 Task: Minimize the Daily Task List in the calendar view.
Action: Mouse moved to (8, 57)
Screenshot: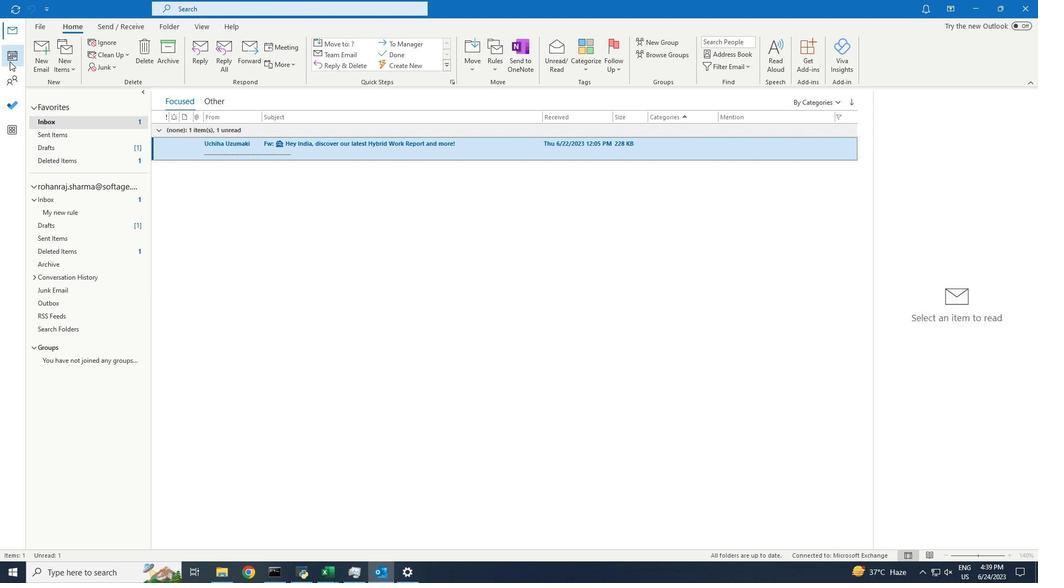 
Action: Mouse pressed left at (8, 57)
Screenshot: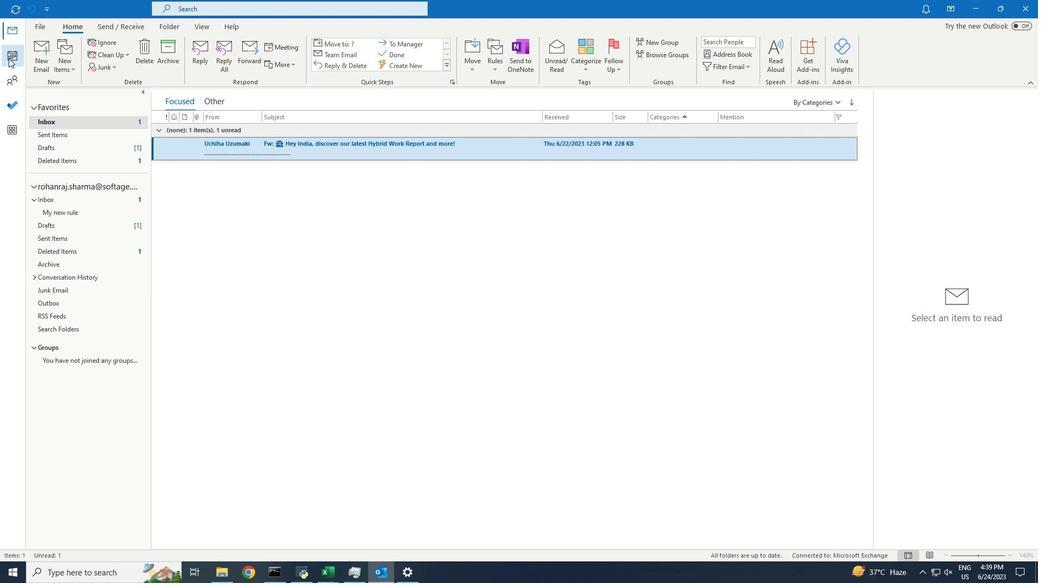 
Action: Mouse moved to (206, 25)
Screenshot: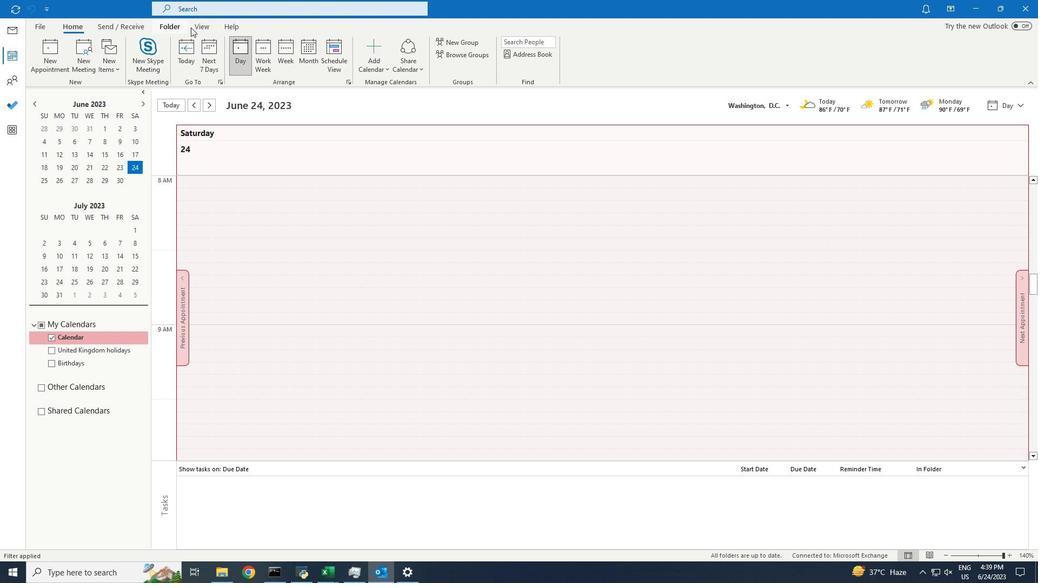 
Action: Mouse pressed left at (206, 25)
Screenshot: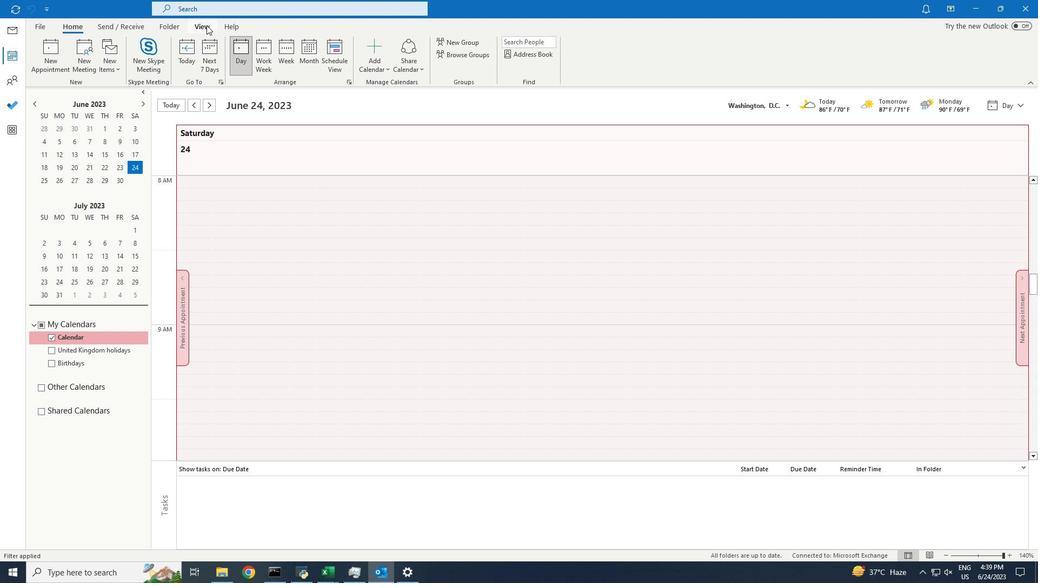 
Action: Mouse moved to (386, 67)
Screenshot: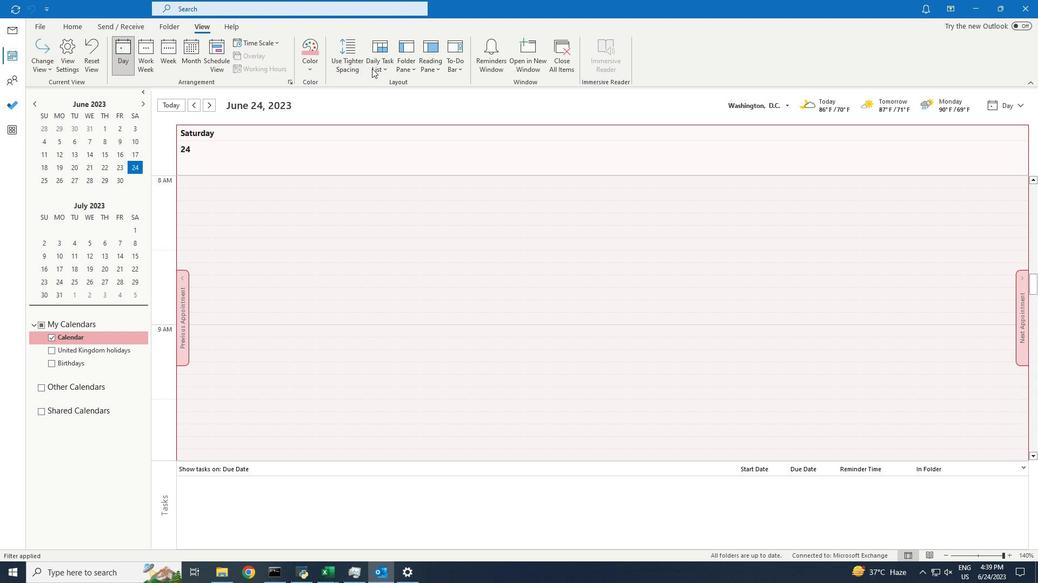 
Action: Mouse pressed left at (386, 67)
Screenshot: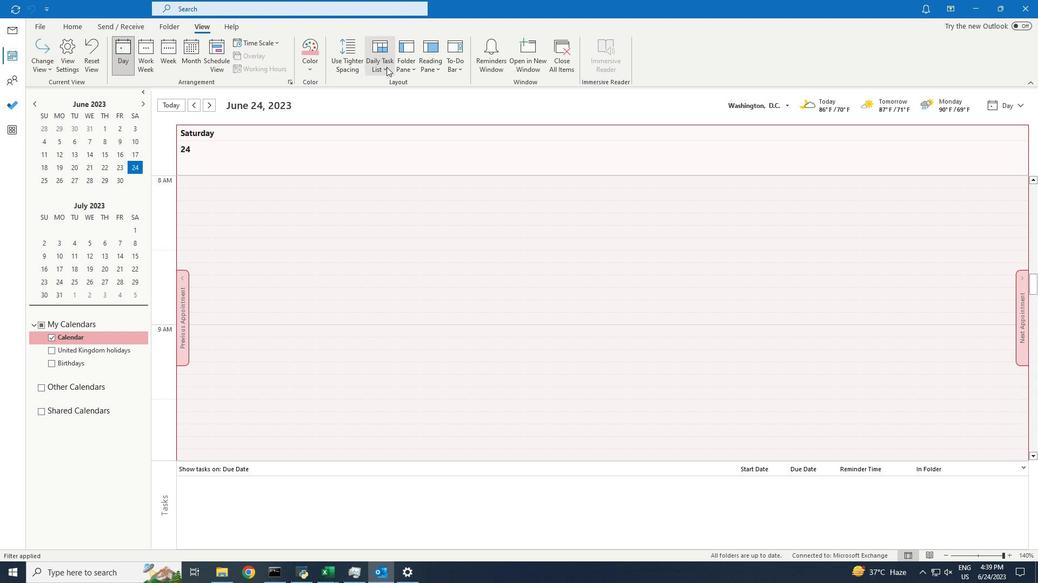 
Action: Mouse moved to (388, 100)
Screenshot: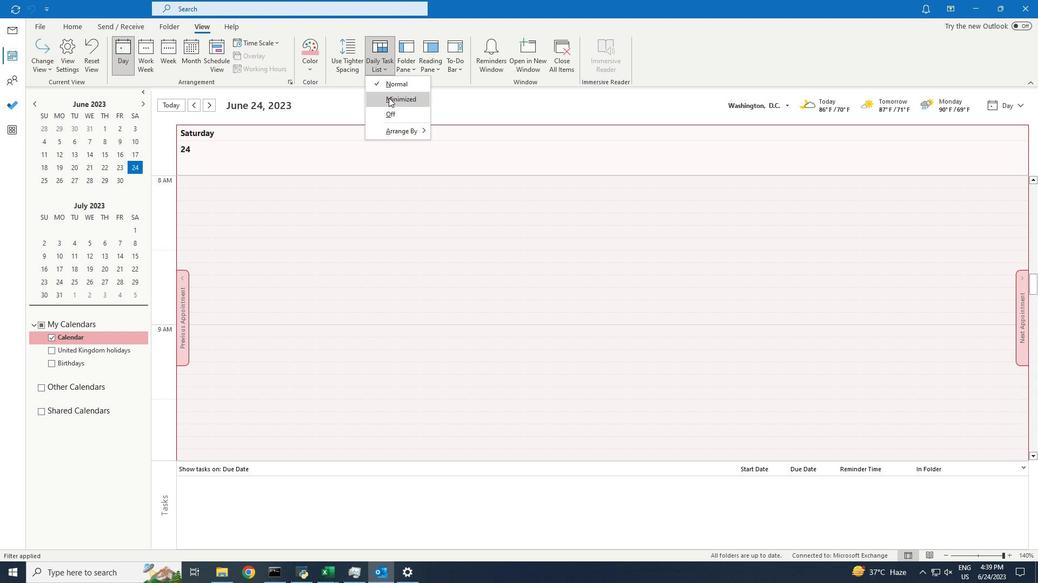 
Action: Mouse pressed left at (388, 100)
Screenshot: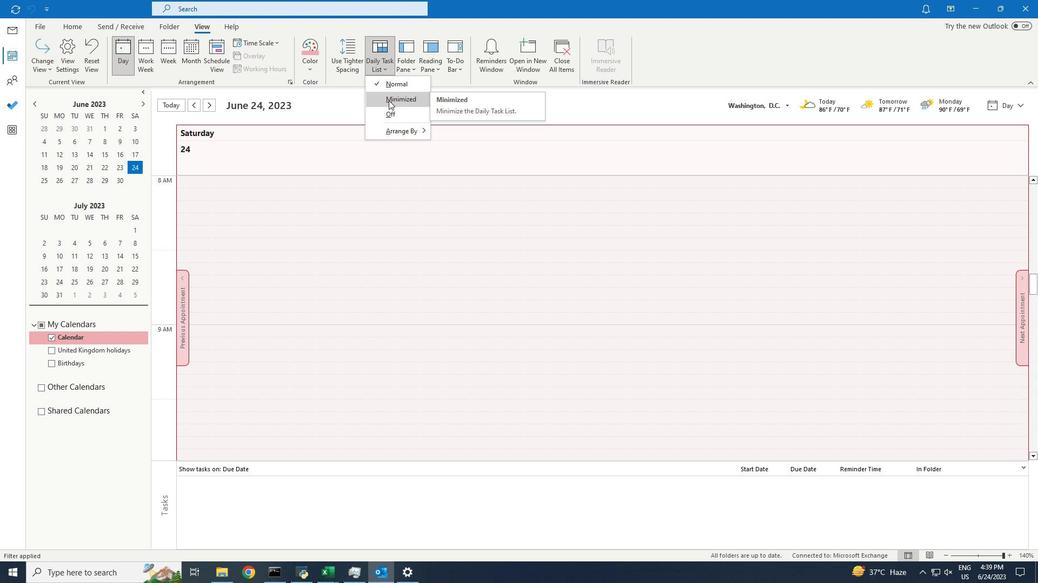 
